 Task: Change the general access so that anyone on the internet with the link can access it.
Action: Mouse moved to (1030, 76)
Screenshot: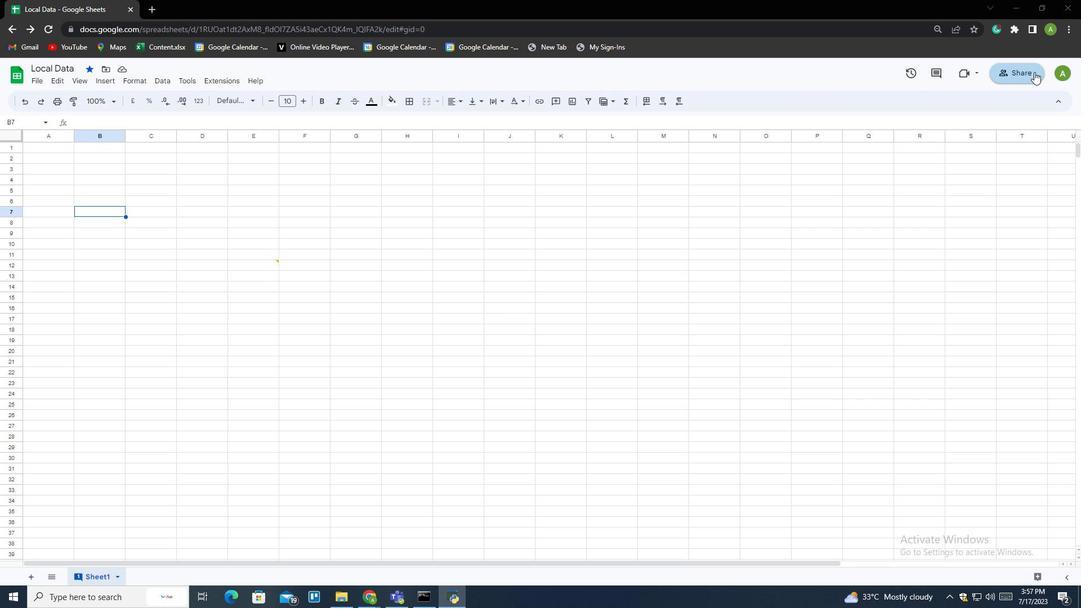 
Action: Mouse pressed left at (1030, 76)
Screenshot: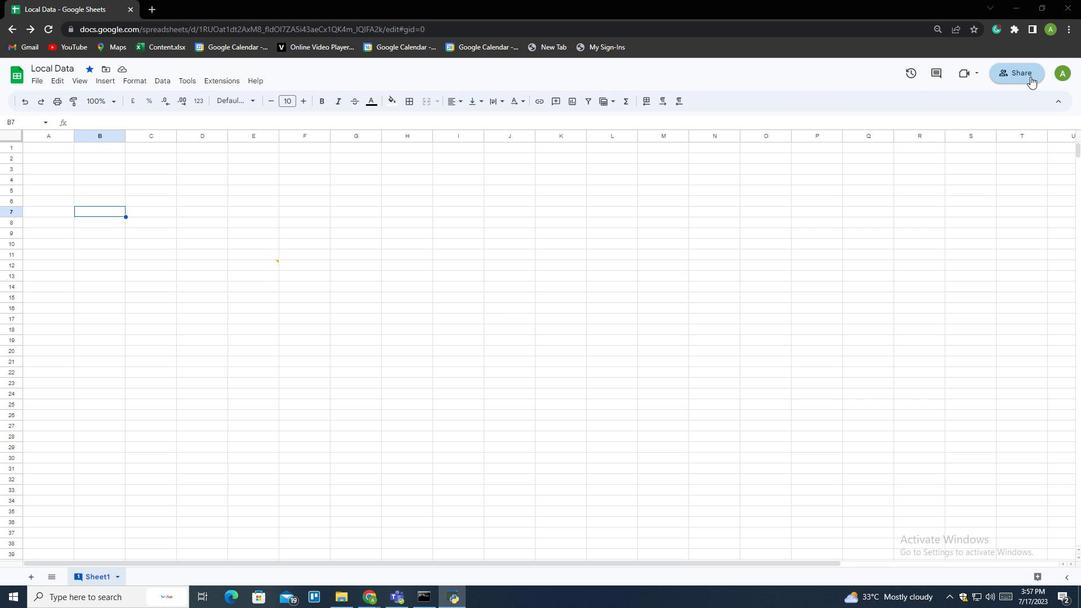 
Action: Mouse moved to (466, 377)
Screenshot: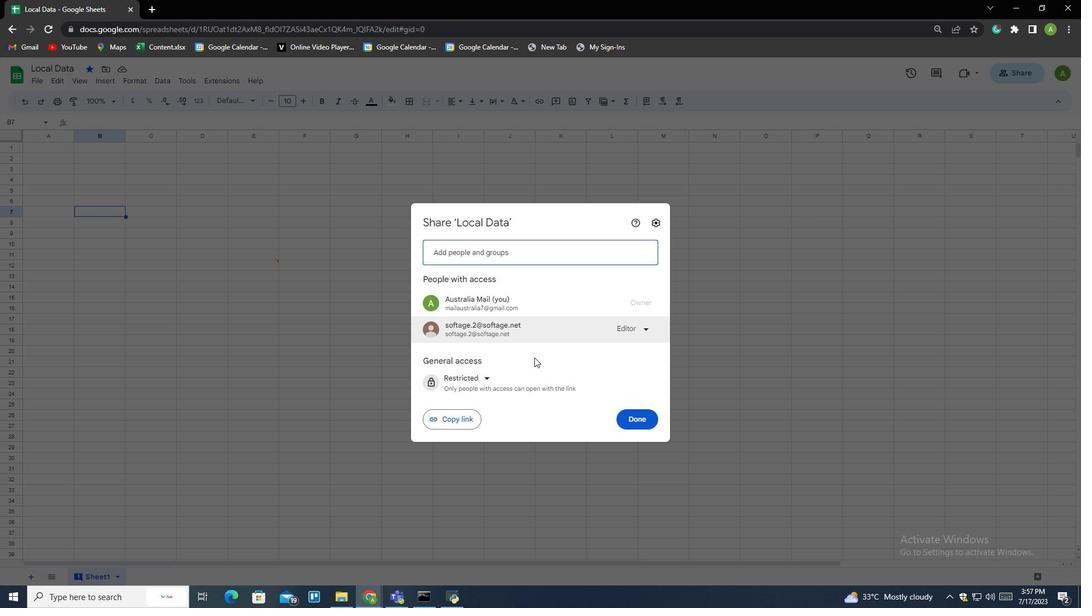 
Action: Mouse pressed left at (466, 377)
Screenshot: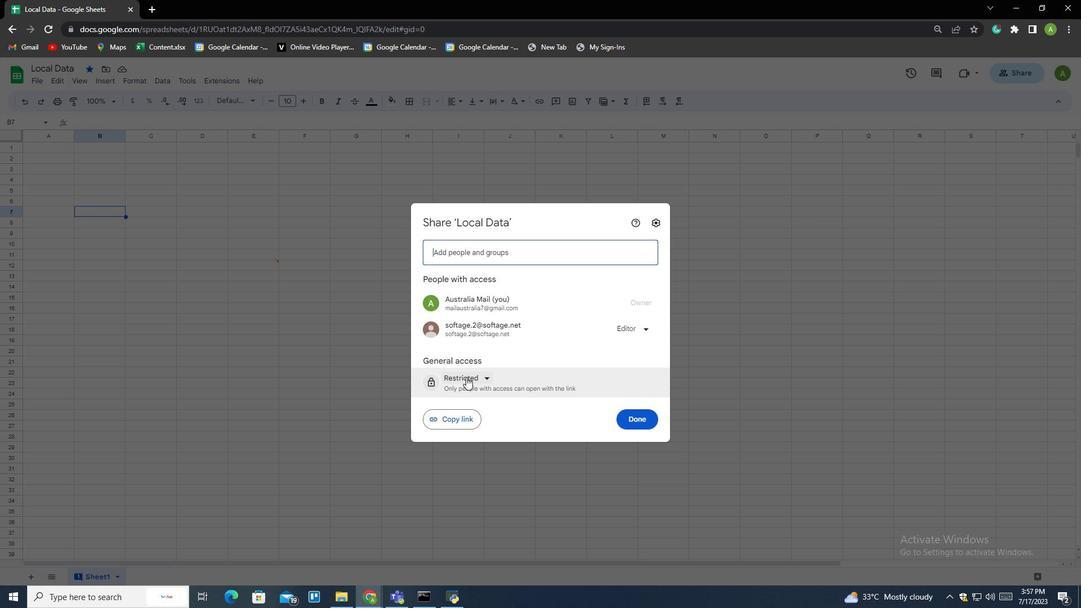 
Action: Mouse moved to (480, 419)
Screenshot: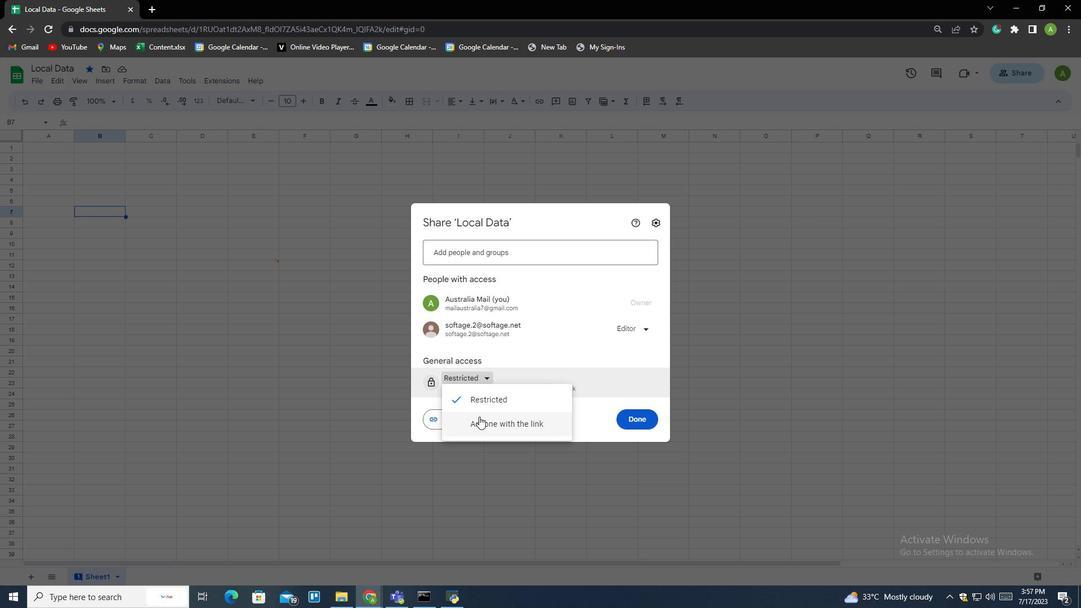 
Action: Mouse pressed left at (480, 419)
Screenshot: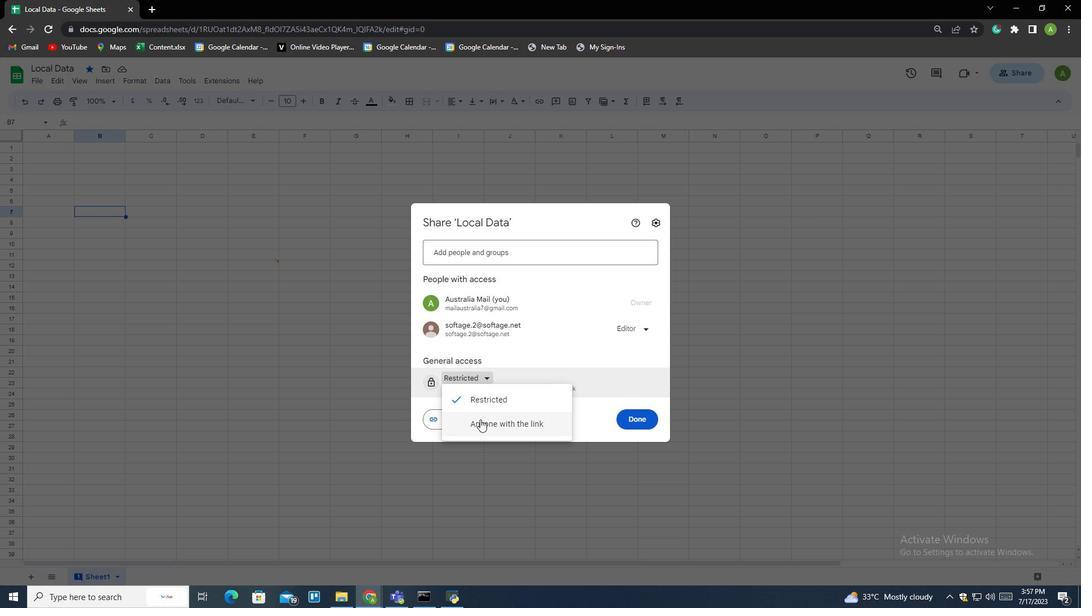 
Action: Mouse moved to (628, 419)
Screenshot: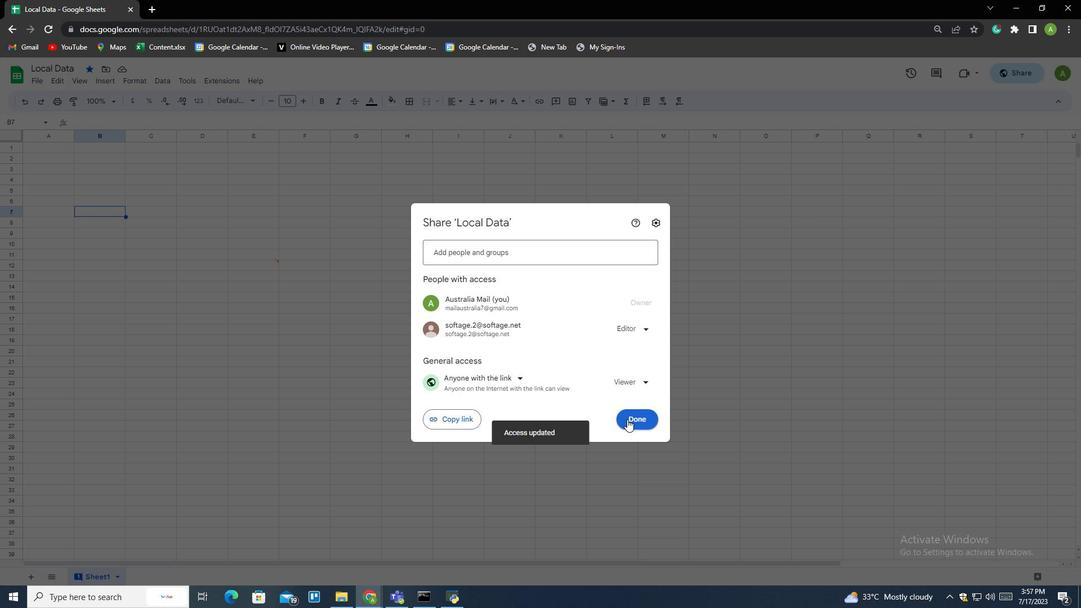 
Action: Mouse pressed left at (628, 419)
Screenshot: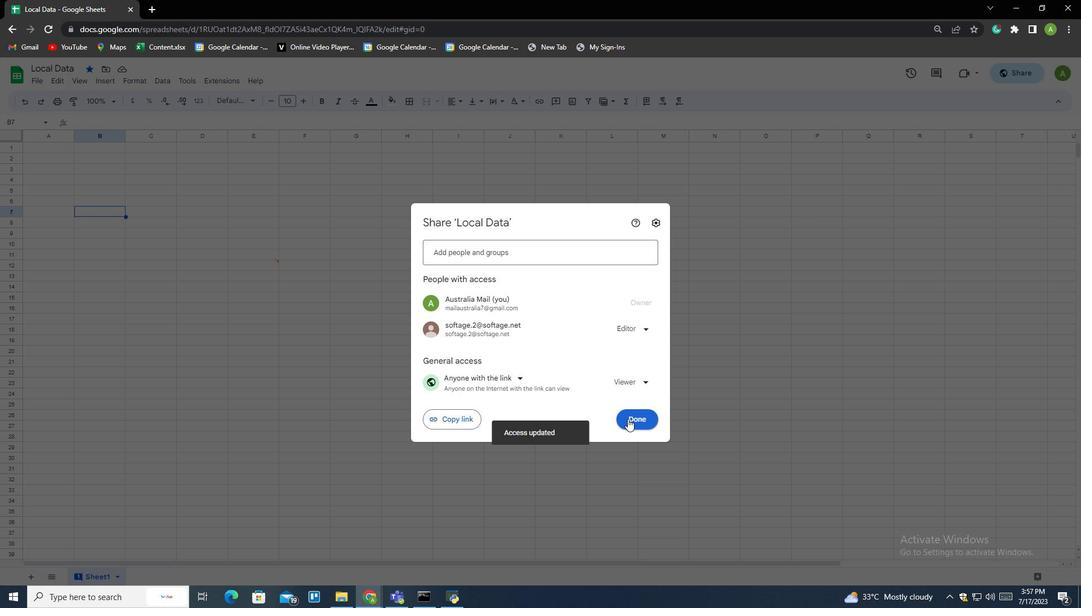 
Action: Mouse moved to (628, 419)
Screenshot: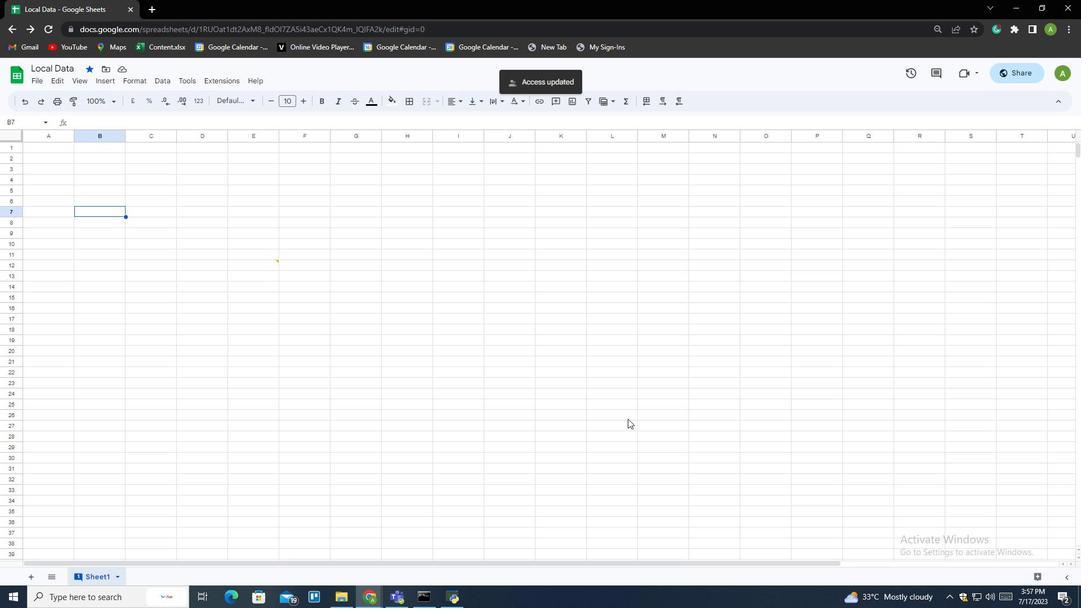 
